 Task: Create a rule from the Agile list, Priority changed -> Complete task in the project TransferLine if Priority Cleared then Complete Task.
Action: Mouse moved to (56, 430)
Screenshot: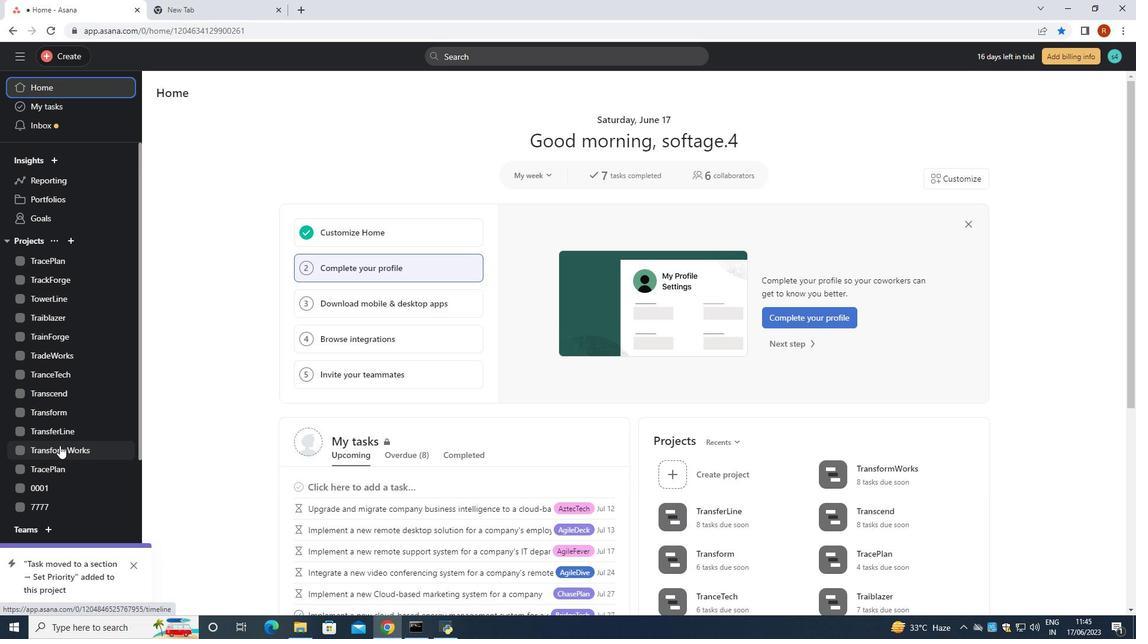 
Action: Mouse pressed left at (56, 430)
Screenshot: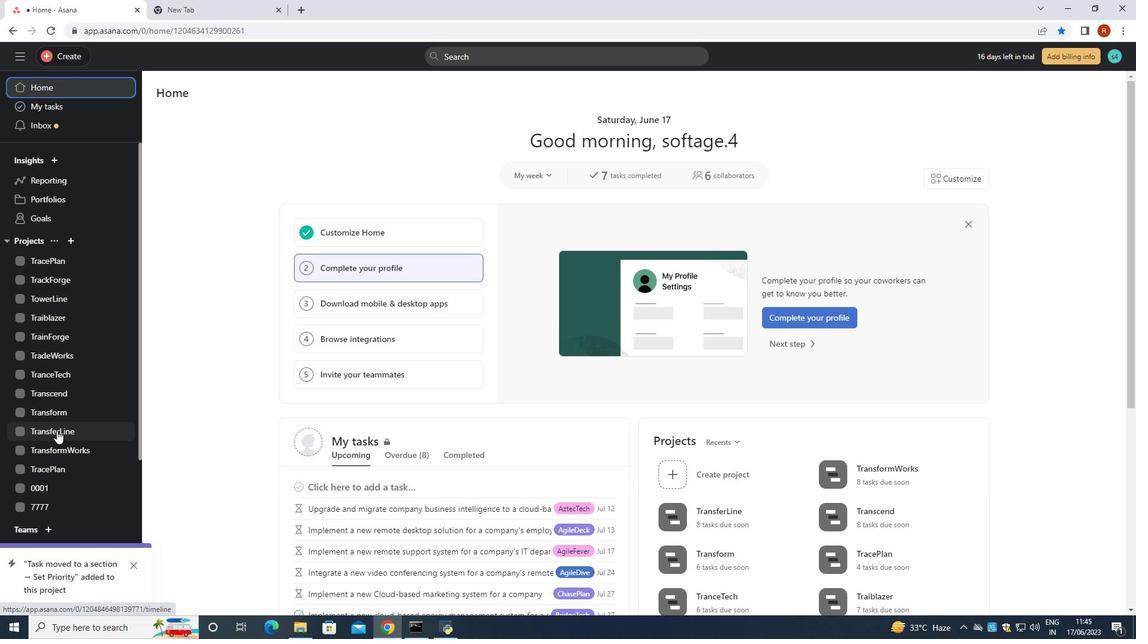 
Action: Mouse moved to (1086, 100)
Screenshot: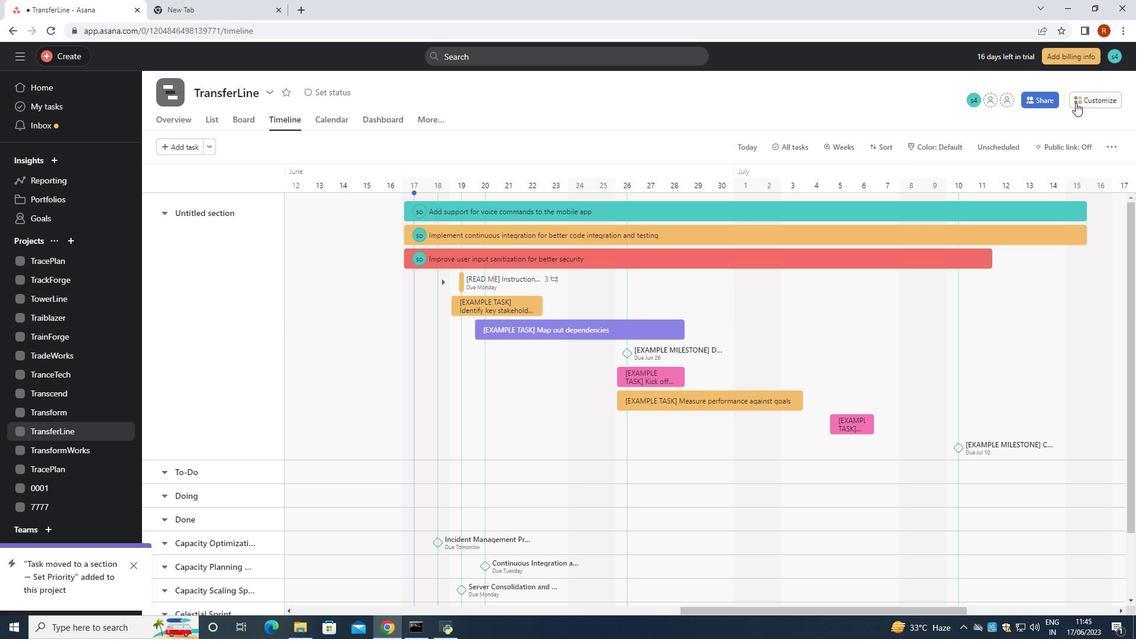 
Action: Mouse pressed left at (1086, 100)
Screenshot: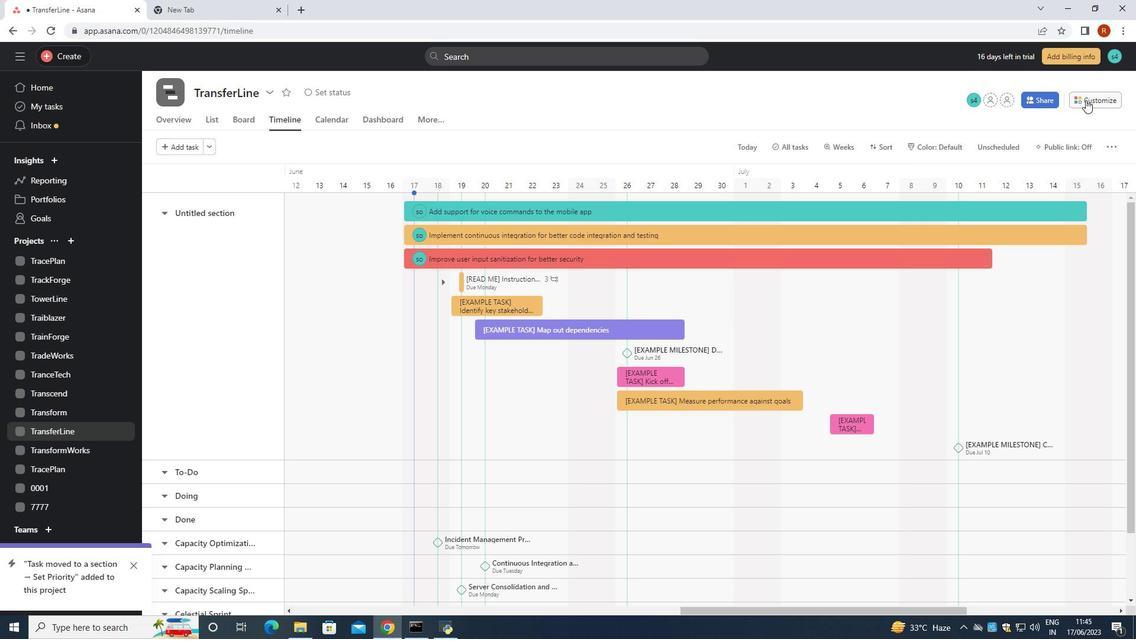 
Action: Mouse moved to (895, 289)
Screenshot: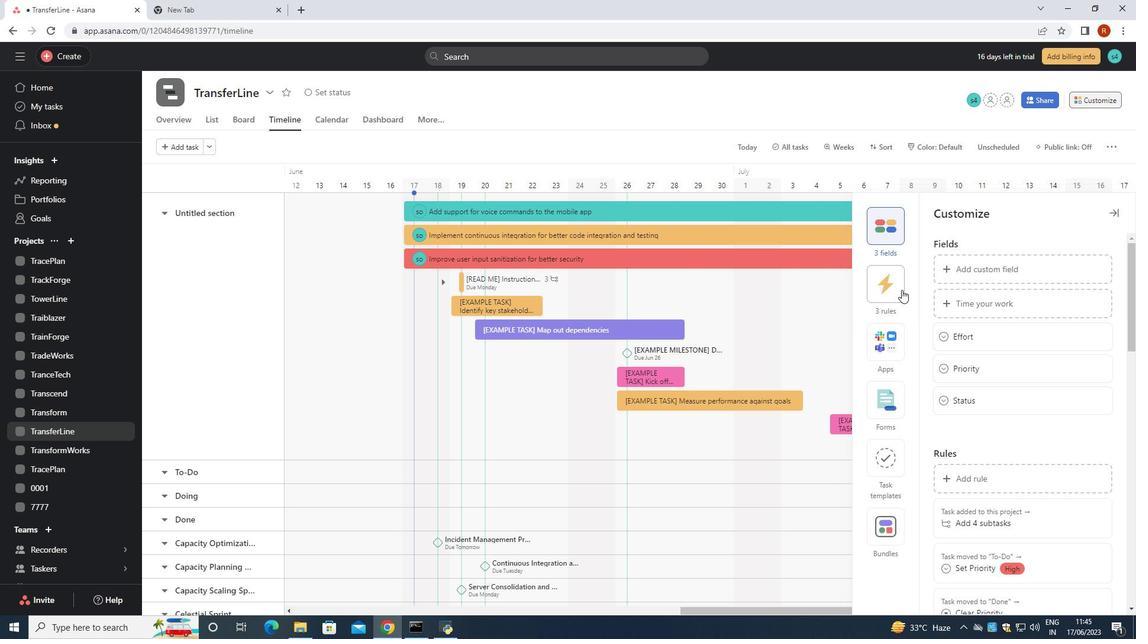 
Action: Mouse pressed left at (895, 289)
Screenshot: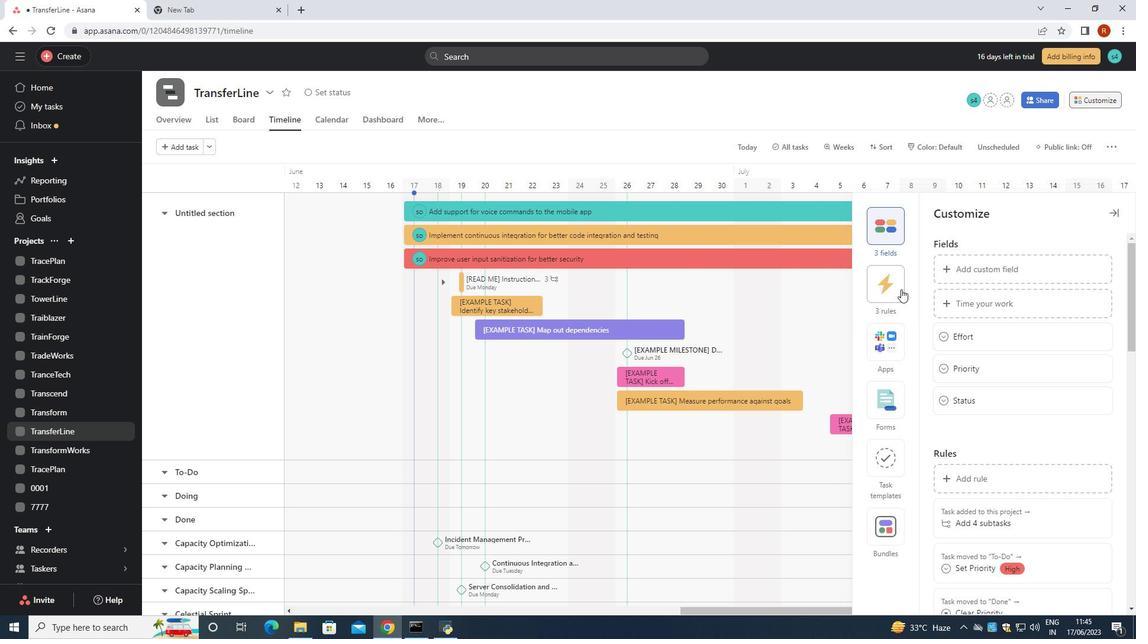 
Action: Mouse moved to (977, 274)
Screenshot: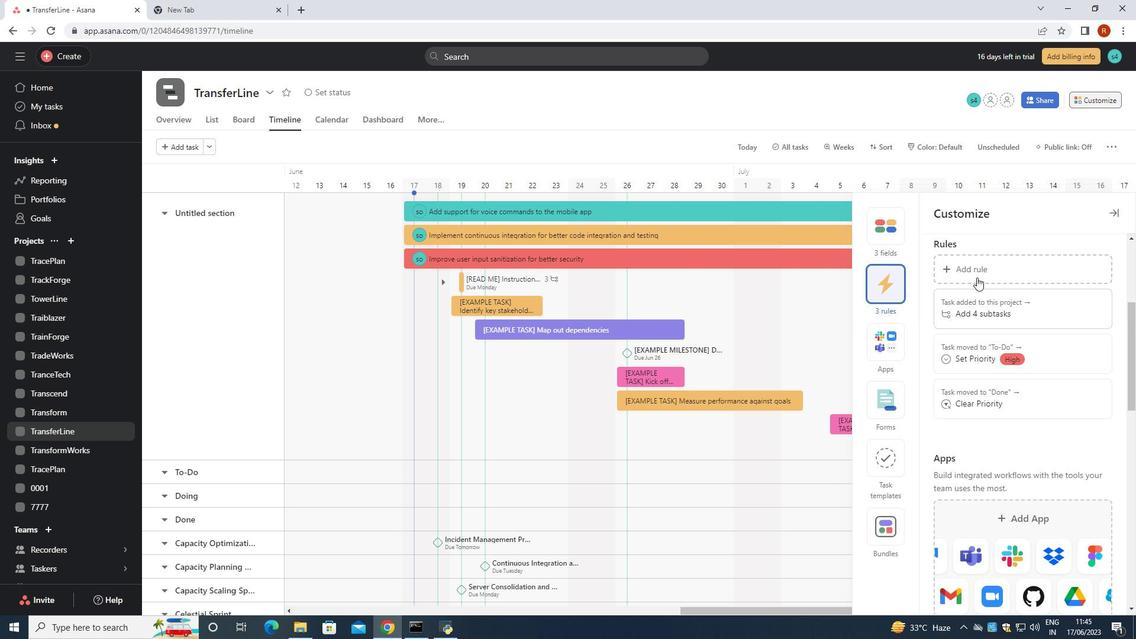 
Action: Mouse pressed left at (977, 274)
Screenshot: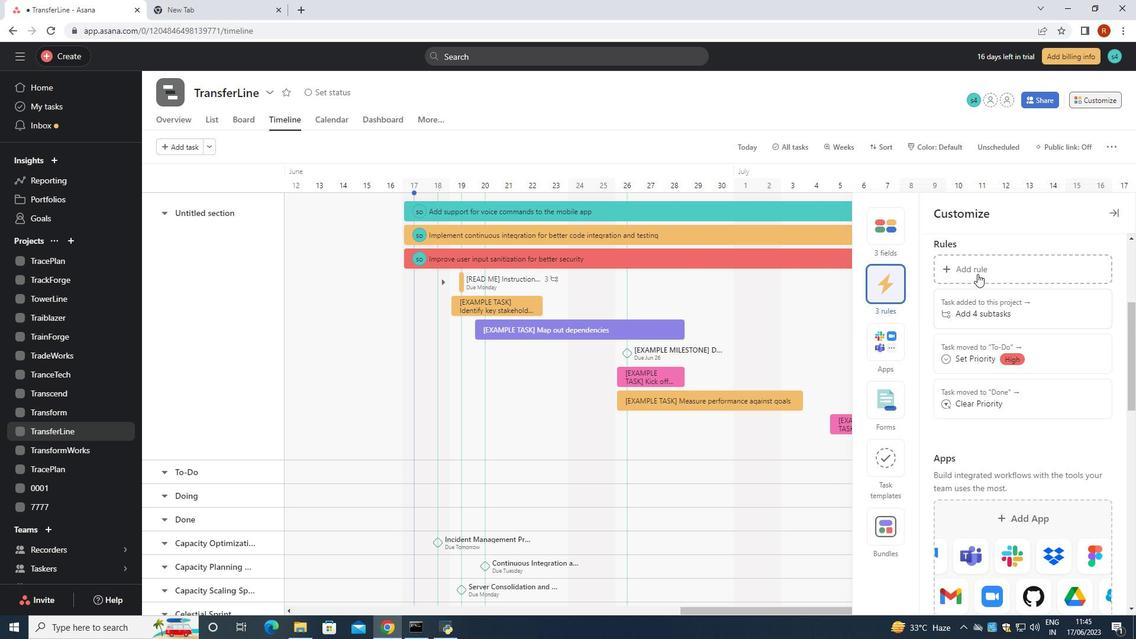 
Action: Mouse moved to (243, 178)
Screenshot: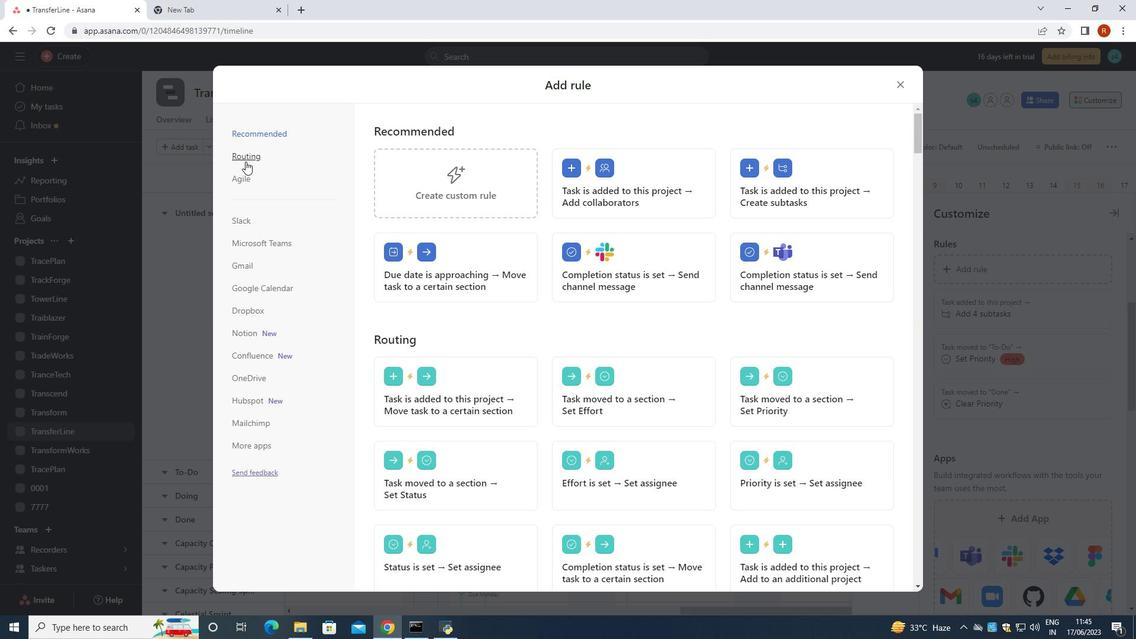 
Action: Mouse pressed left at (243, 178)
Screenshot: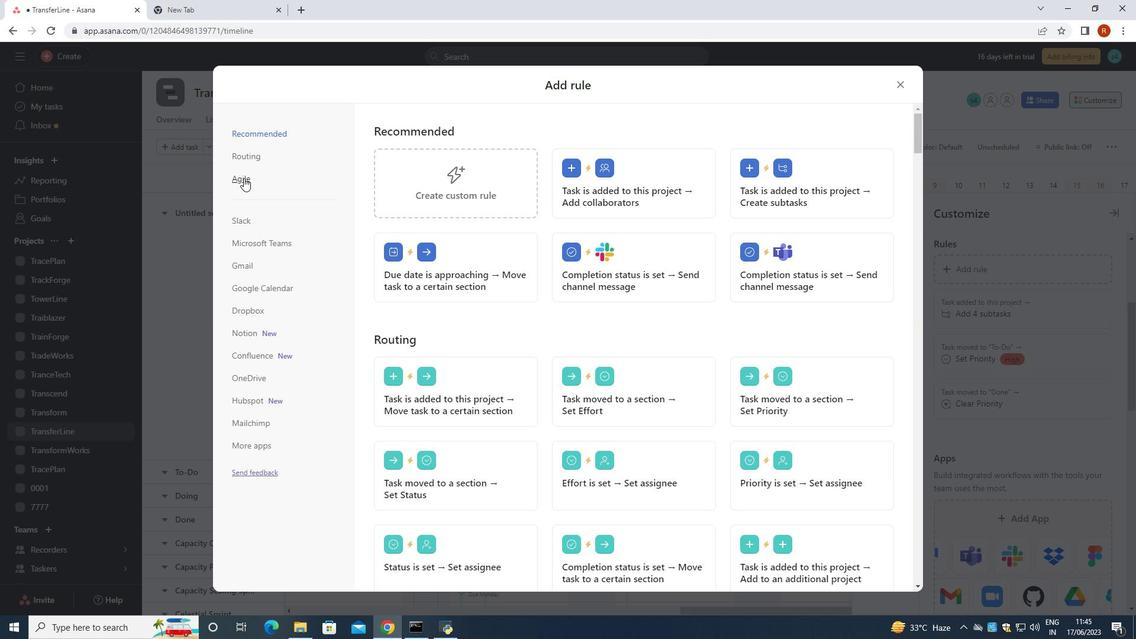 
Action: Mouse moved to (620, 183)
Screenshot: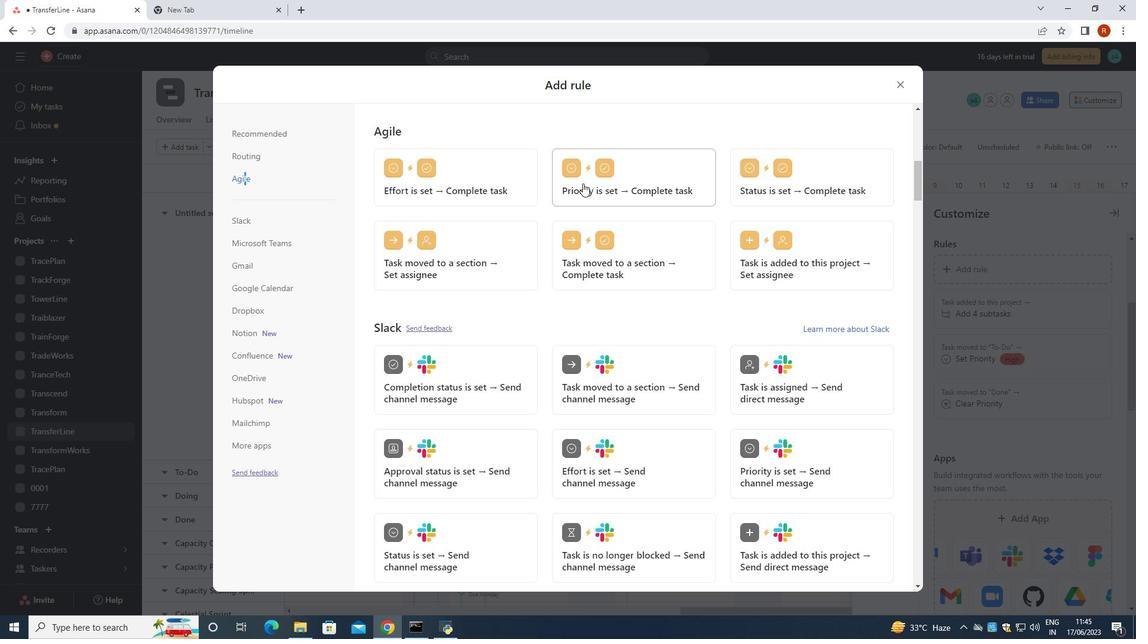 
Action: Mouse pressed left at (620, 183)
Screenshot: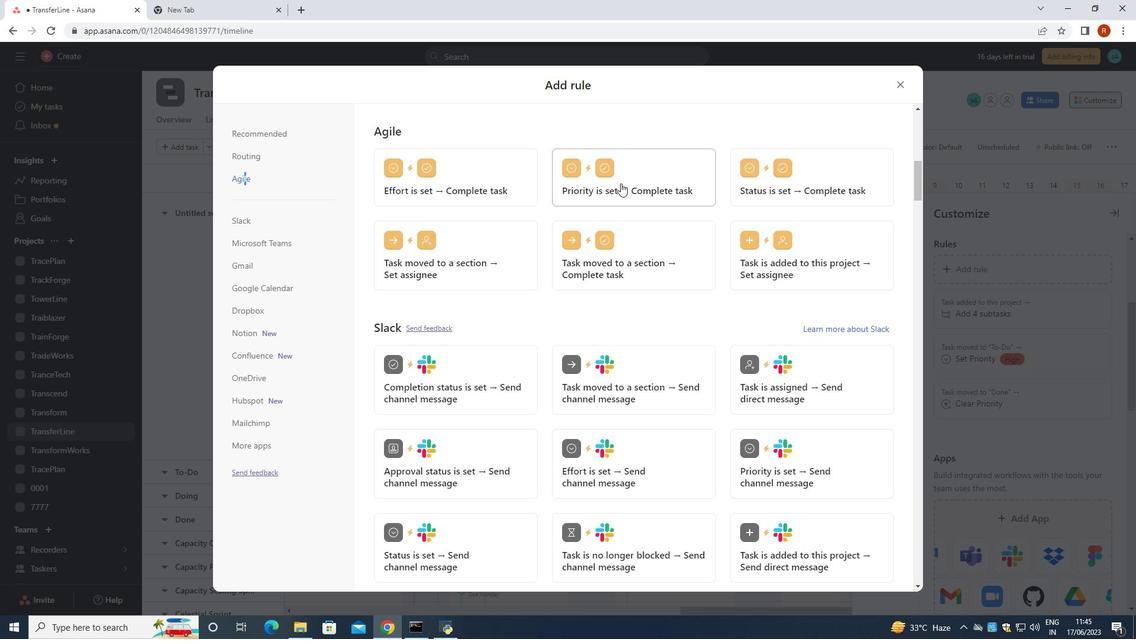 
Action: Mouse moved to (751, 210)
Screenshot: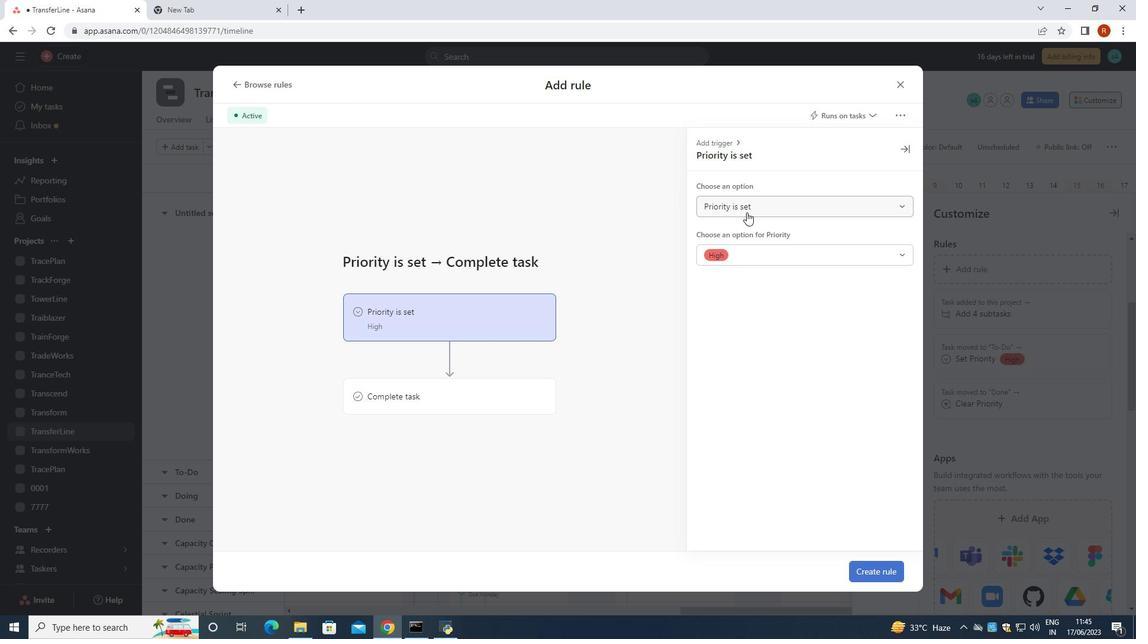 
Action: Mouse pressed left at (751, 210)
Screenshot: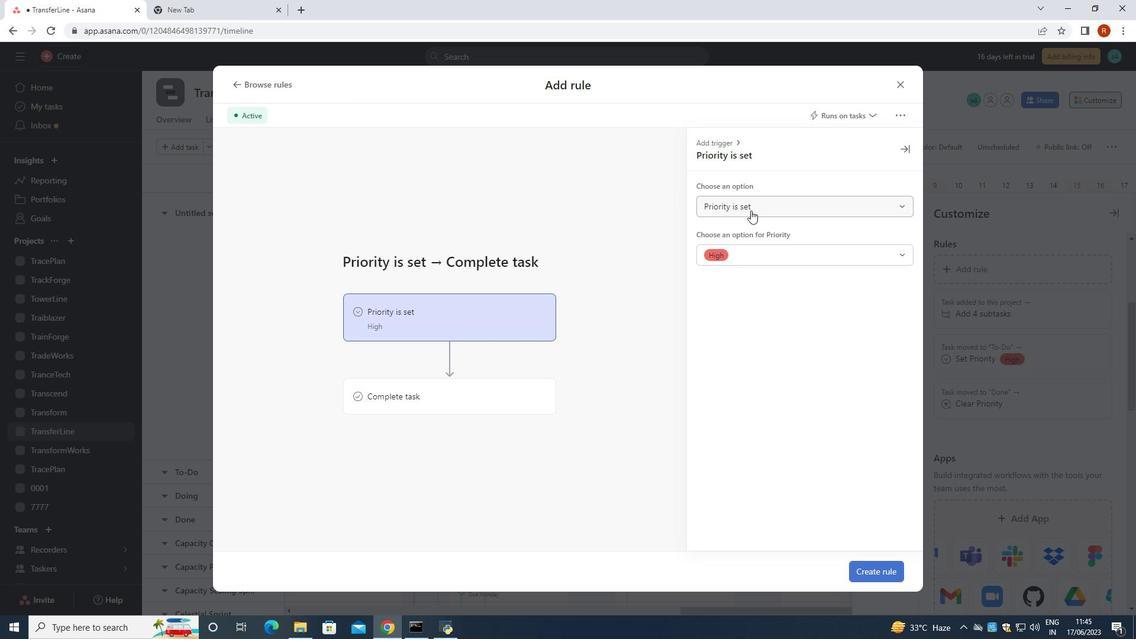 
Action: Mouse moved to (747, 251)
Screenshot: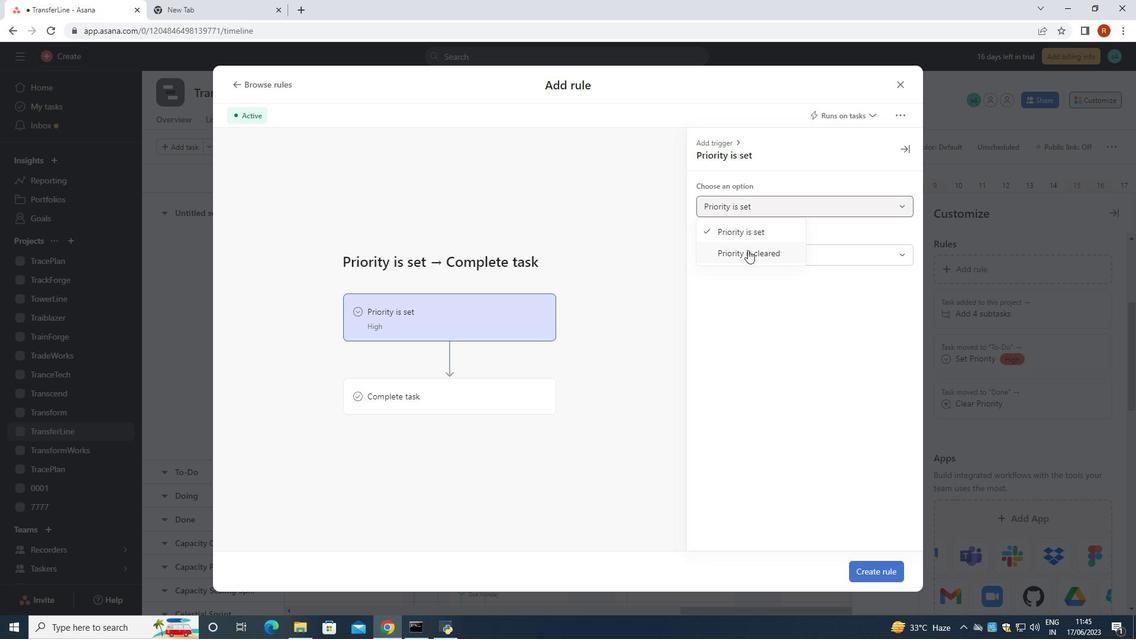 
Action: Mouse pressed left at (747, 251)
Screenshot: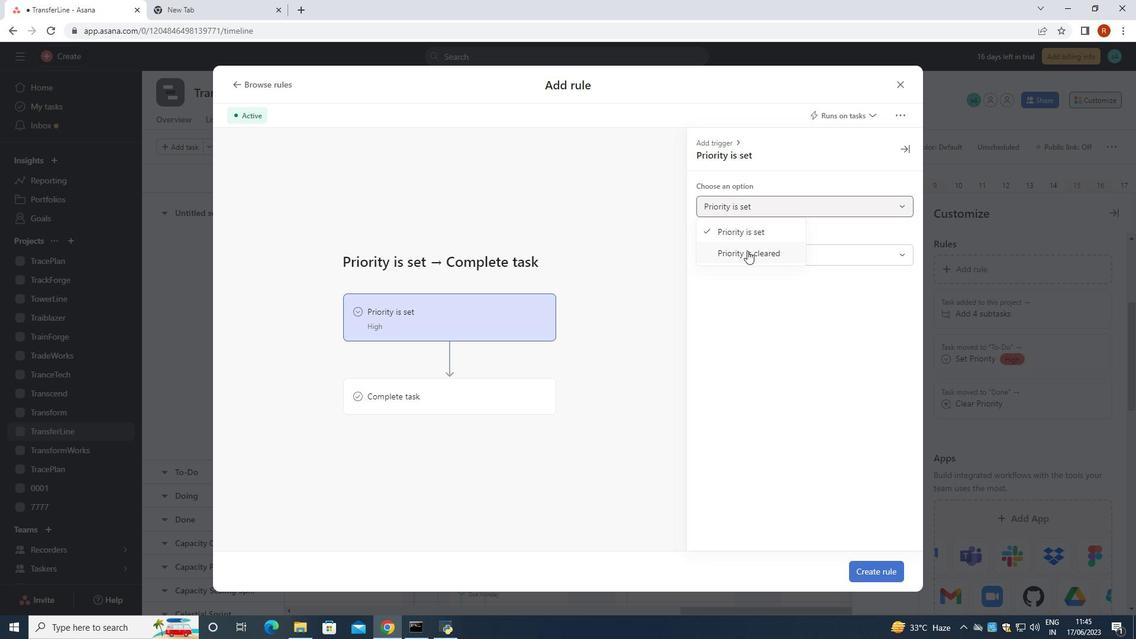 
Action: Mouse moved to (470, 383)
Screenshot: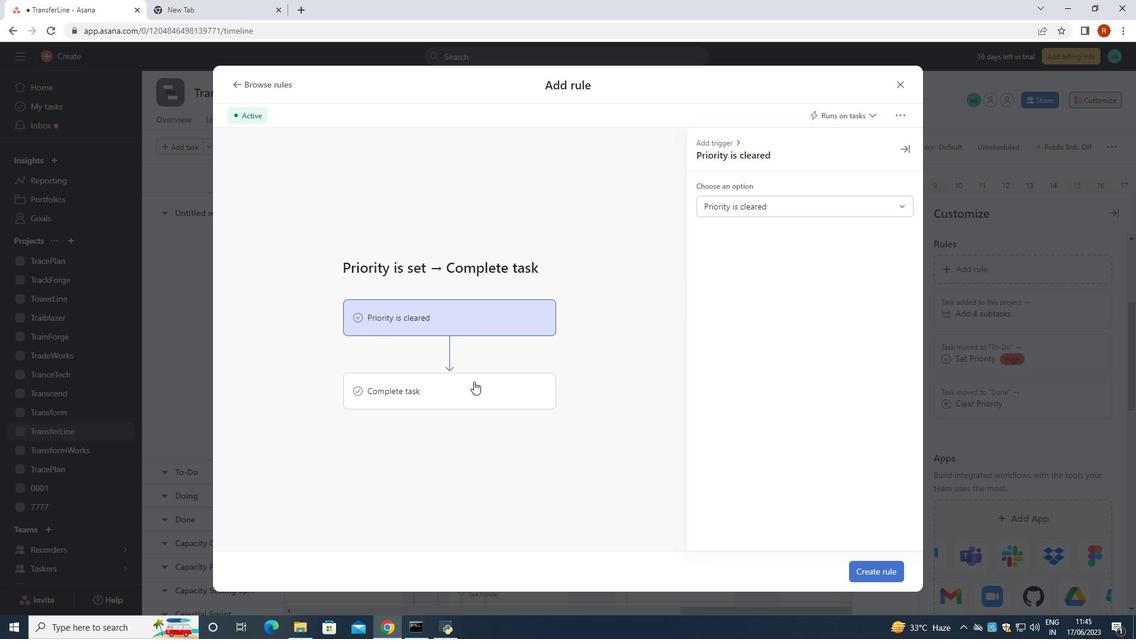 
Action: Mouse pressed left at (470, 383)
Screenshot: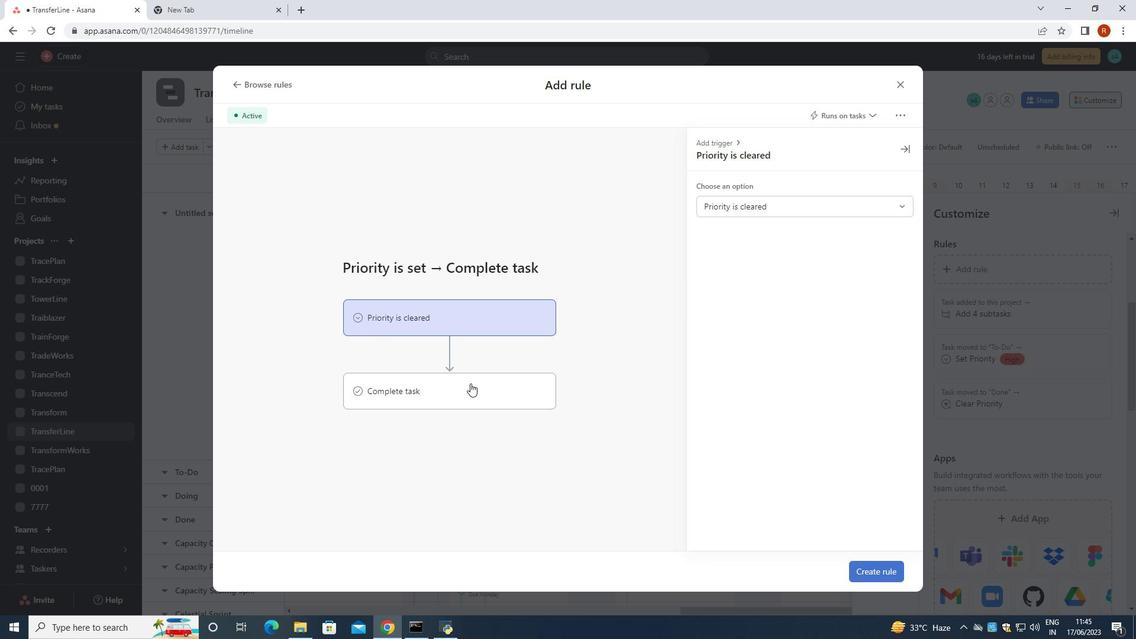 
Action: Mouse moved to (826, 201)
Screenshot: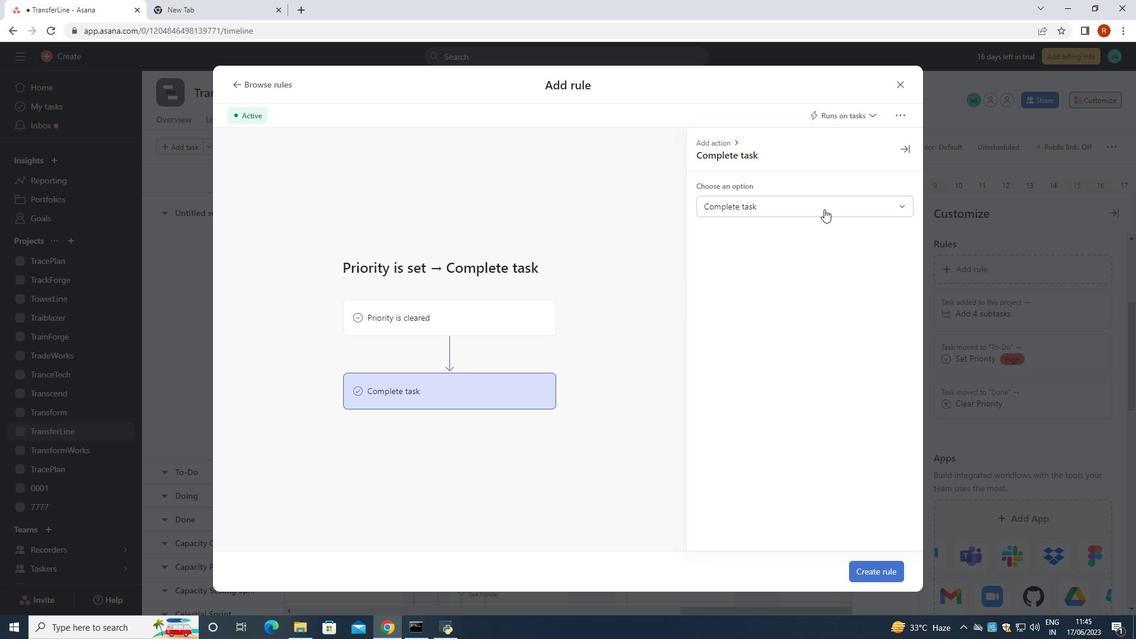 
Action: Mouse pressed left at (826, 201)
Screenshot: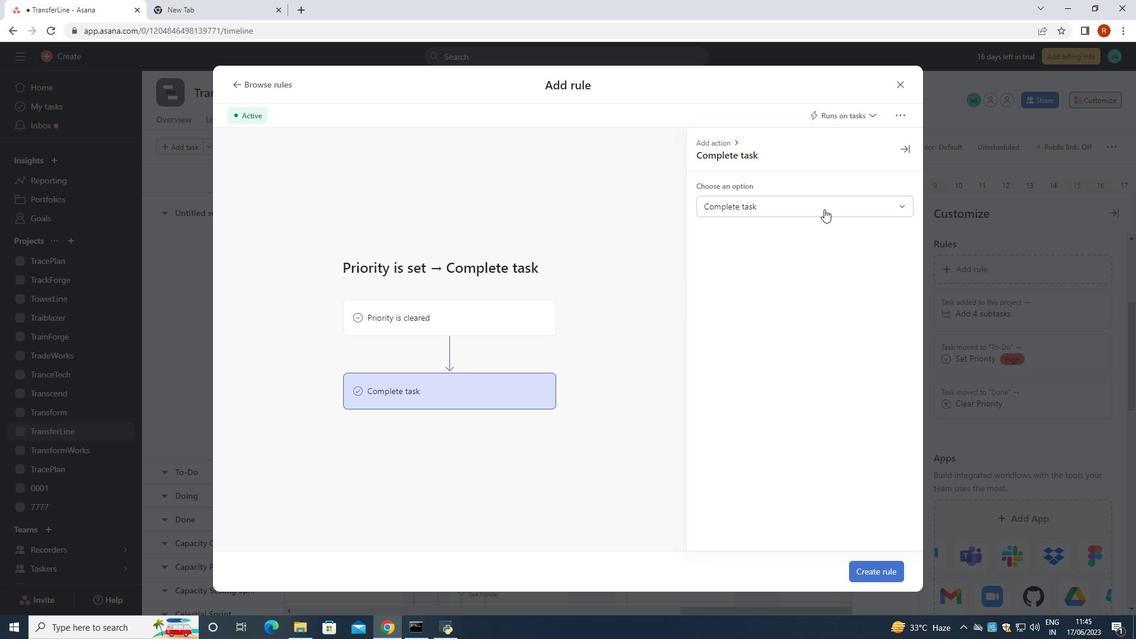 
Action: Mouse moved to (750, 226)
Screenshot: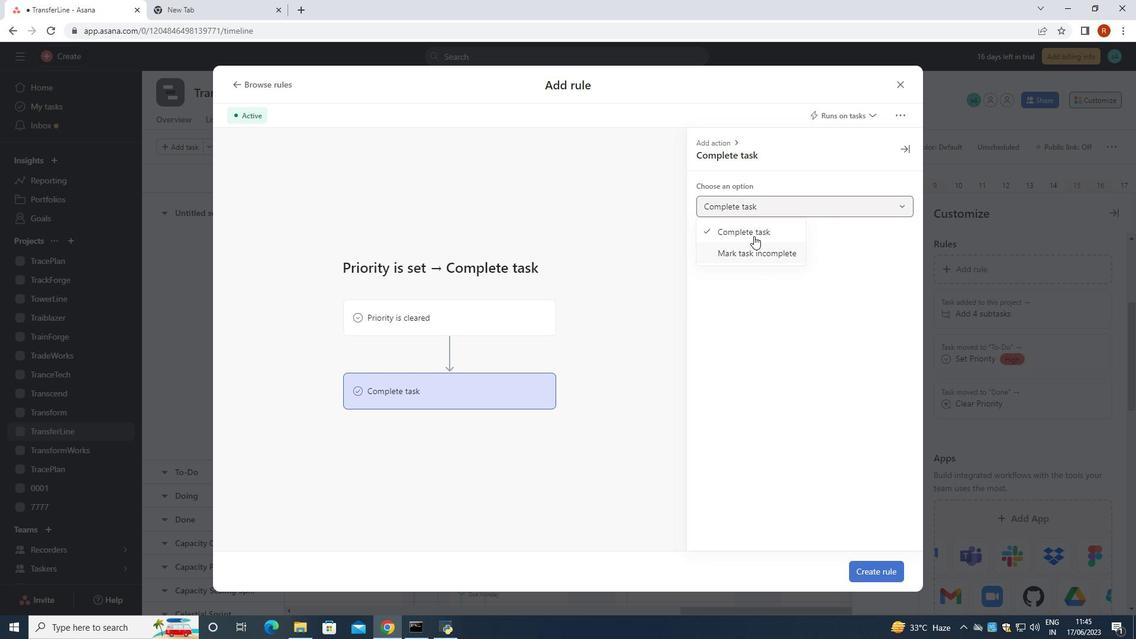 
Action: Mouse pressed left at (750, 226)
Screenshot: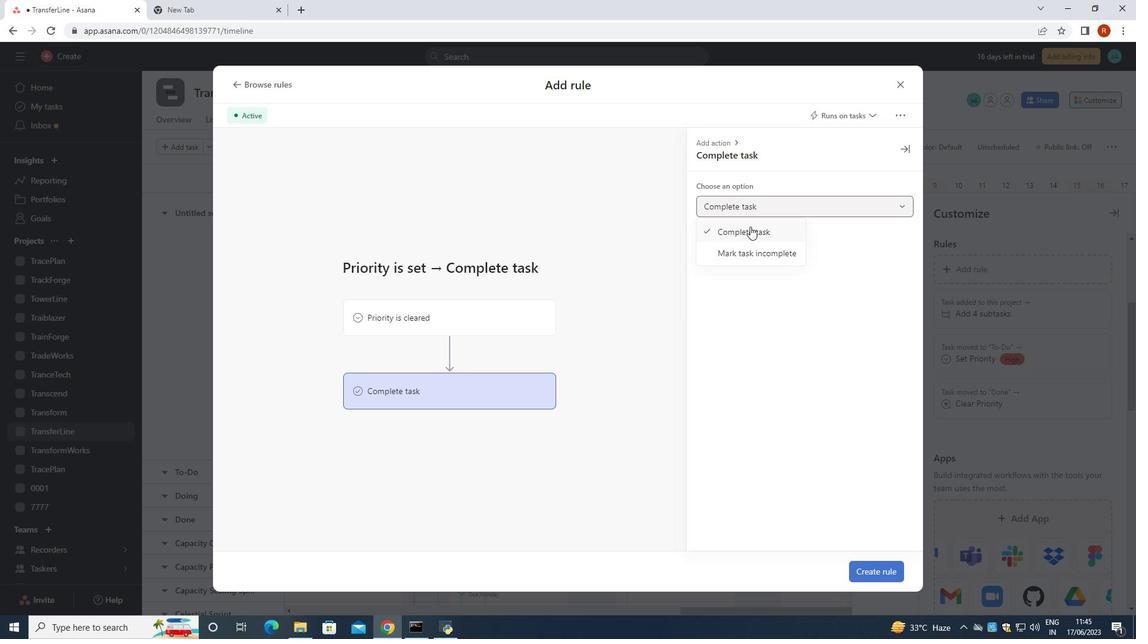 
Action: Mouse moved to (883, 570)
Screenshot: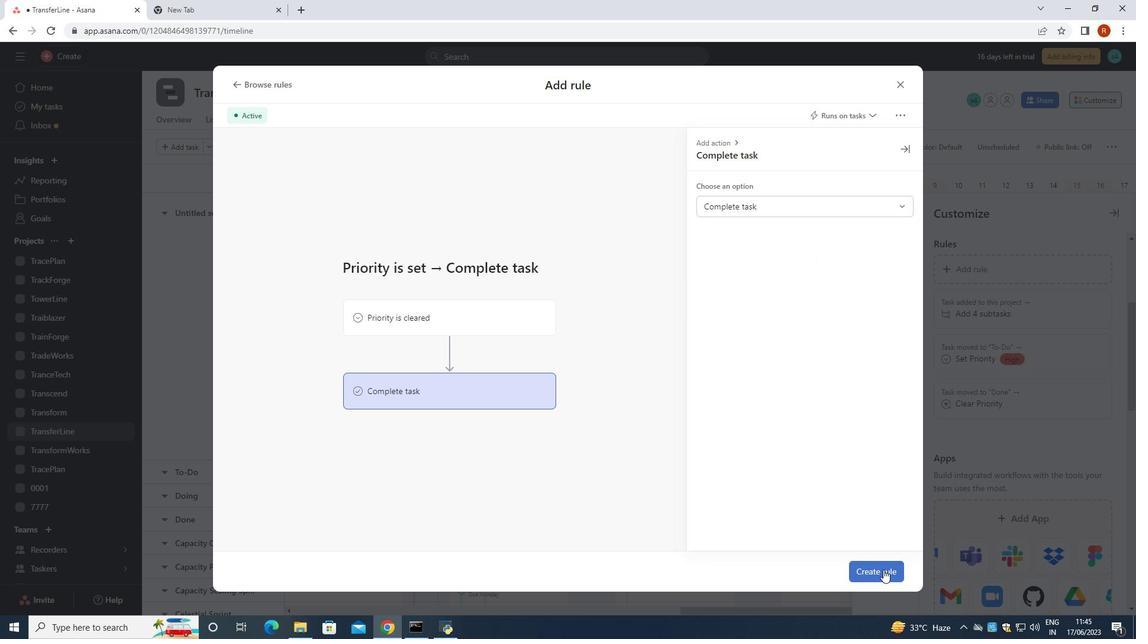 
Action: Mouse pressed left at (883, 570)
Screenshot: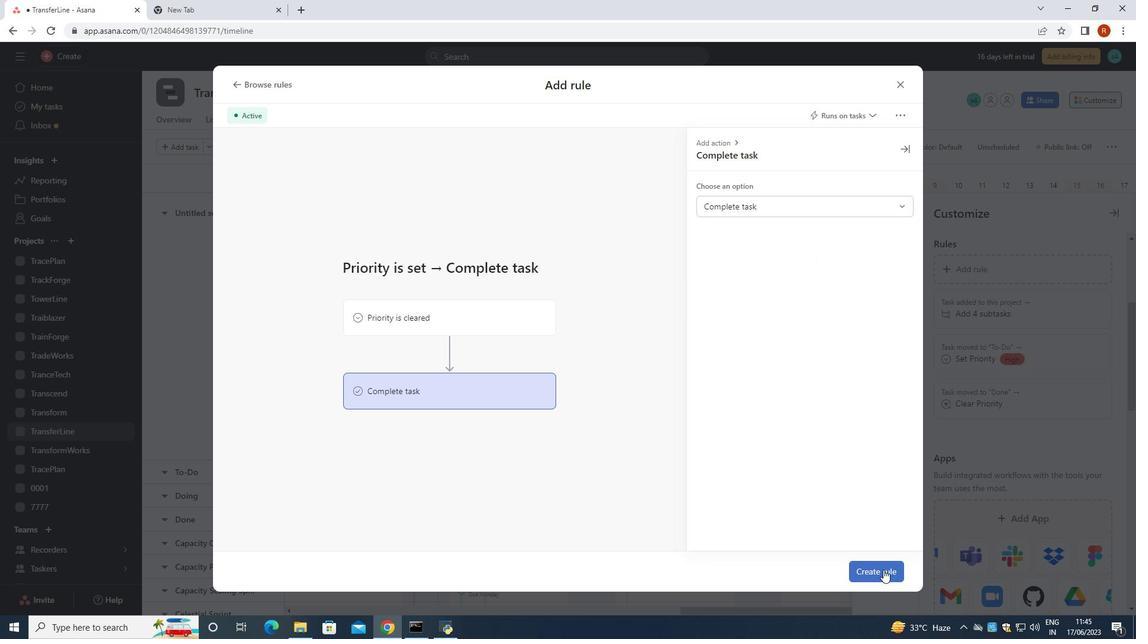 
Action: Mouse moved to (878, 567)
Screenshot: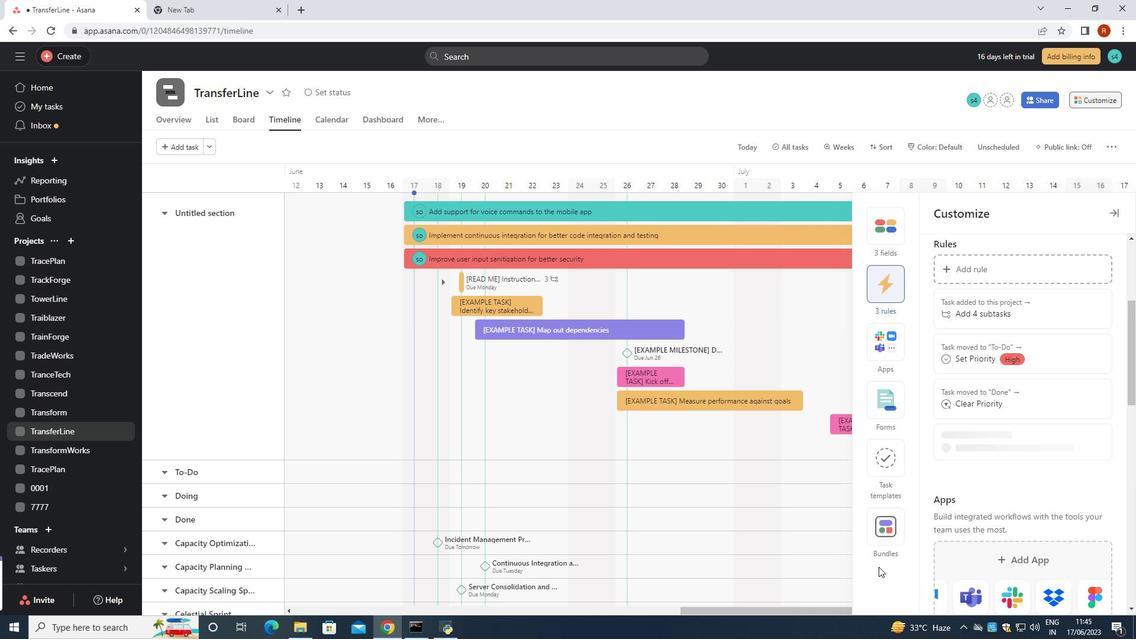 
